 Task: Change the output muxer for elementary stream output to "oumux".
Action: Mouse moved to (145, 41)
Screenshot: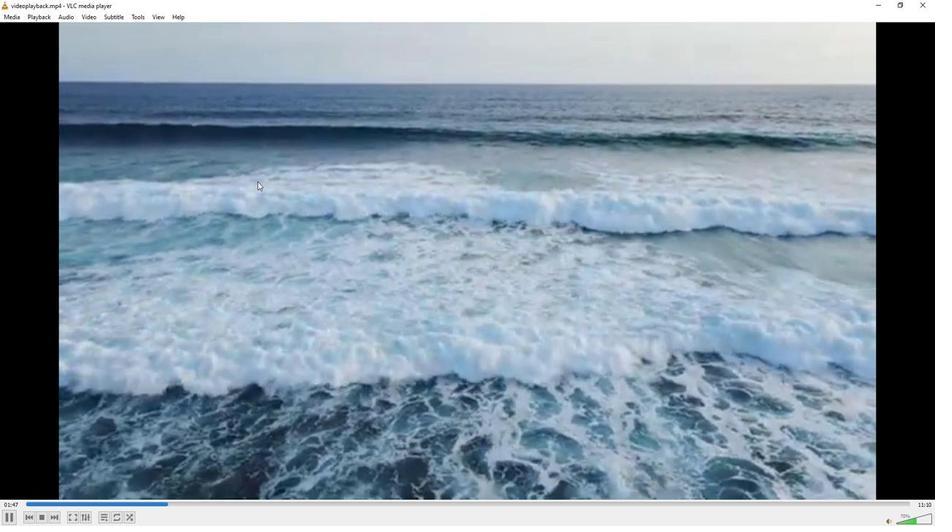 
Action: Mouse pressed left at (145, 41)
Screenshot: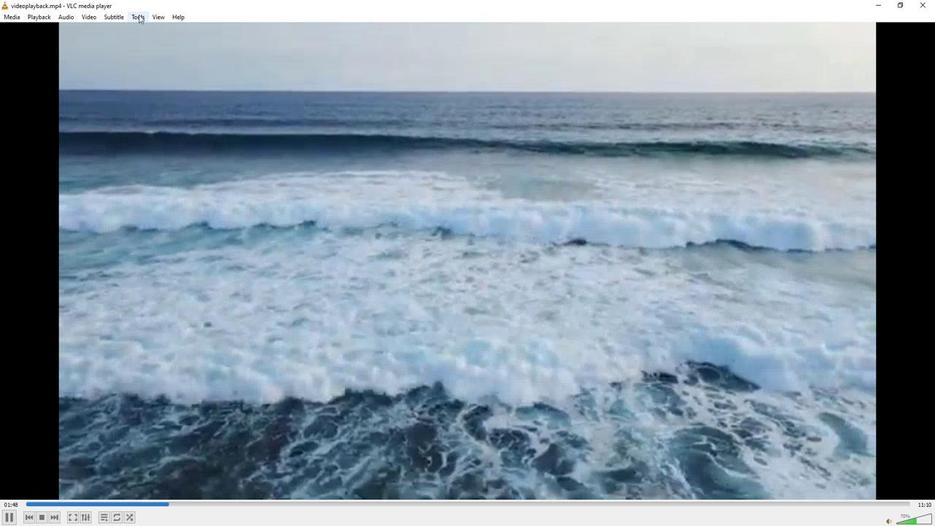 
Action: Mouse moved to (186, 146)
Screenshot: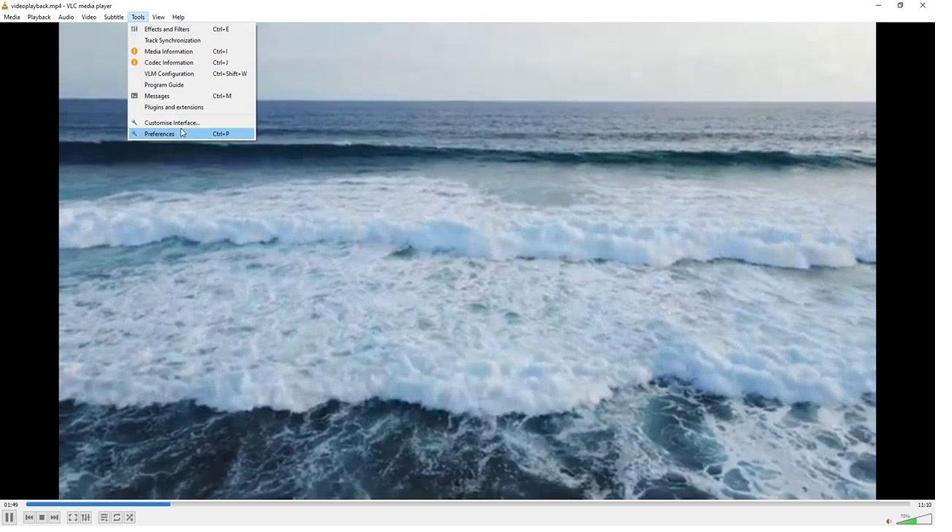 
Action: Mouse pressed left at (186, 146)
Screenshot: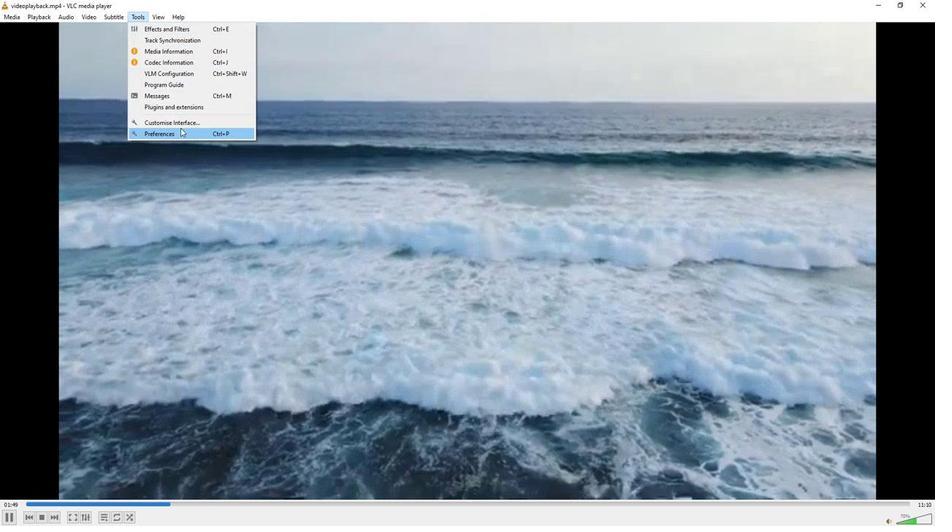 
Action: Mouse moved to (311, 420)
Screenshot: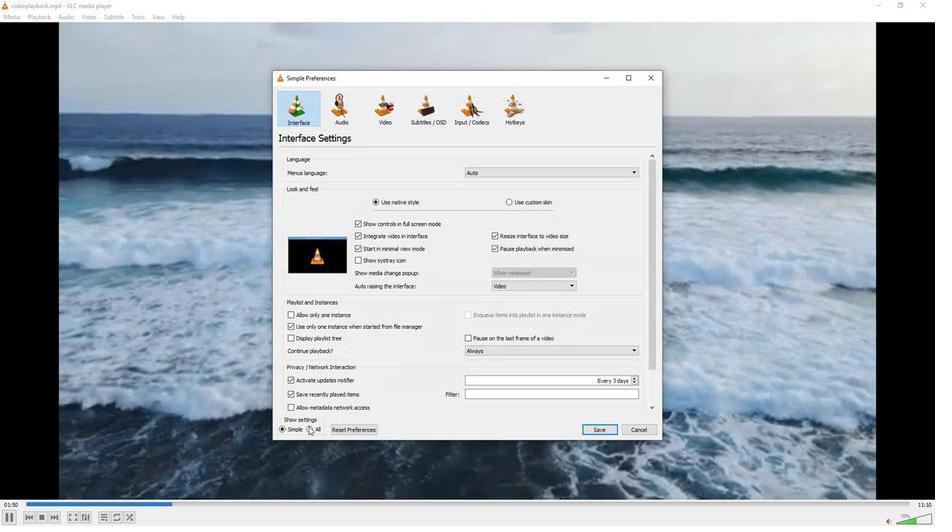 
Action: Mouse pressed left at (311, 420)
Screenshot: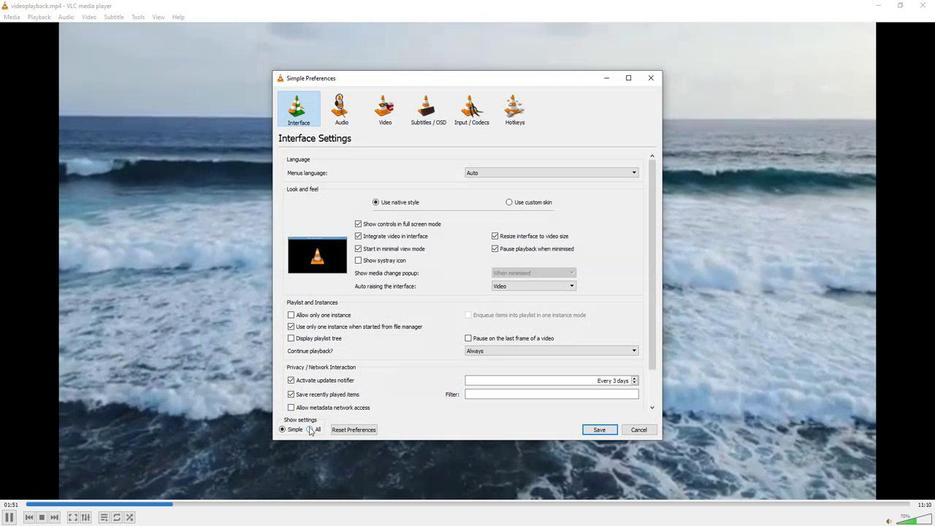 
Action: Mouse moved to (312, 368)
Screenshot: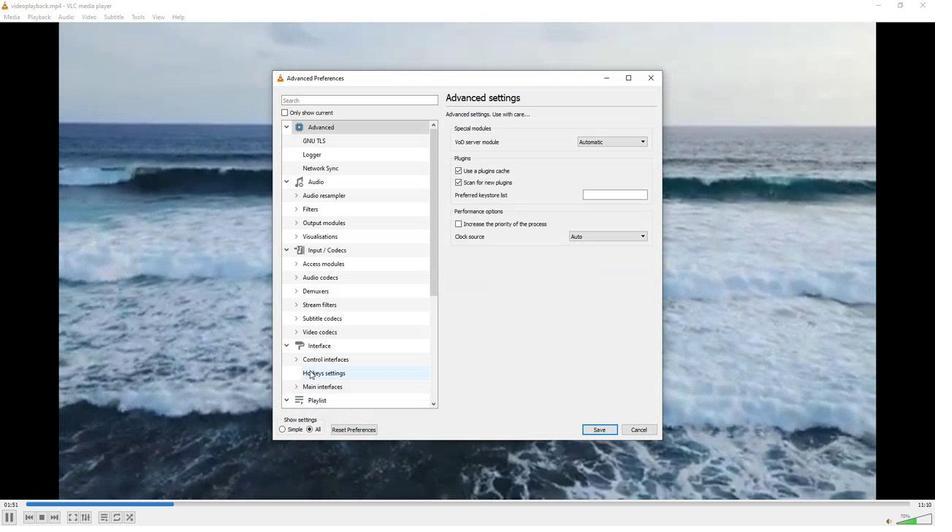 
Action: Mouse scrolled (312, 368) with delta (0, 0)
Screenshot: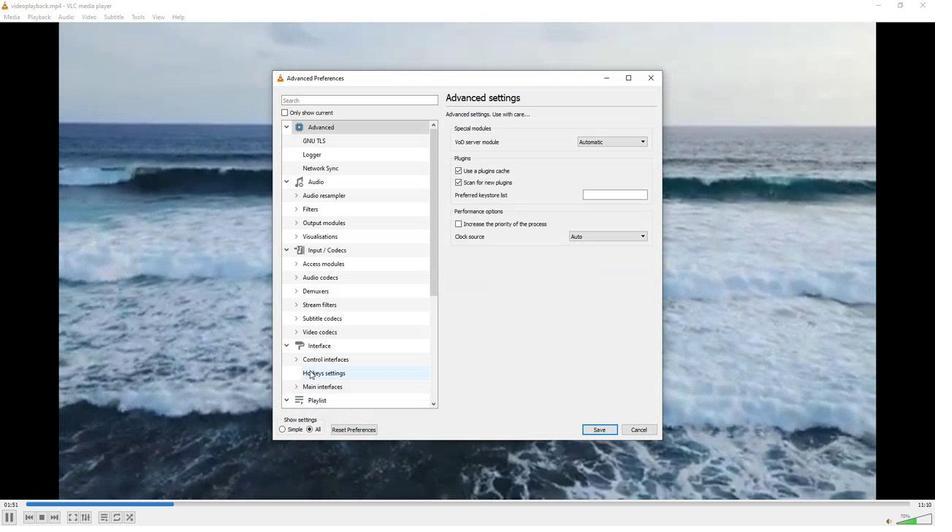 
Action: Mouse moved to (311, 366)
Screenshot: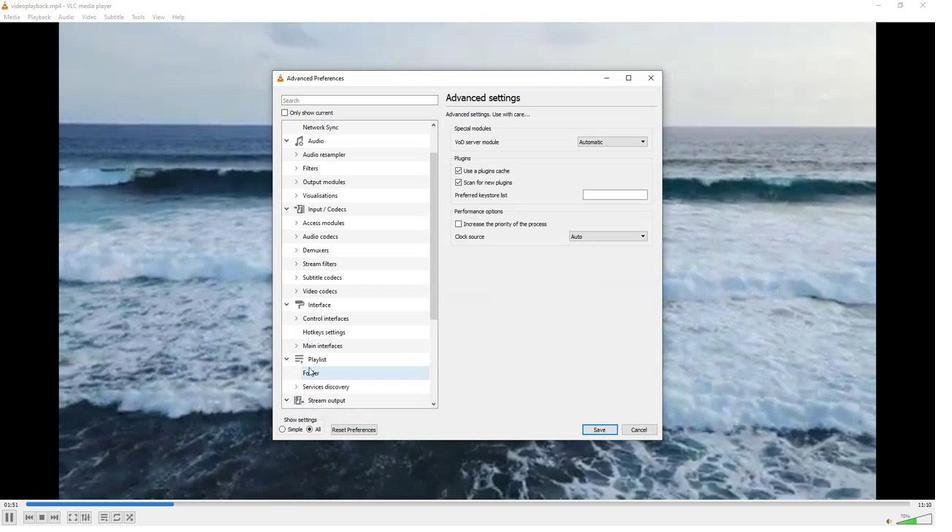 
Action: Mouse scrolled (311, 366) with delta (0, 0)
Screenshot: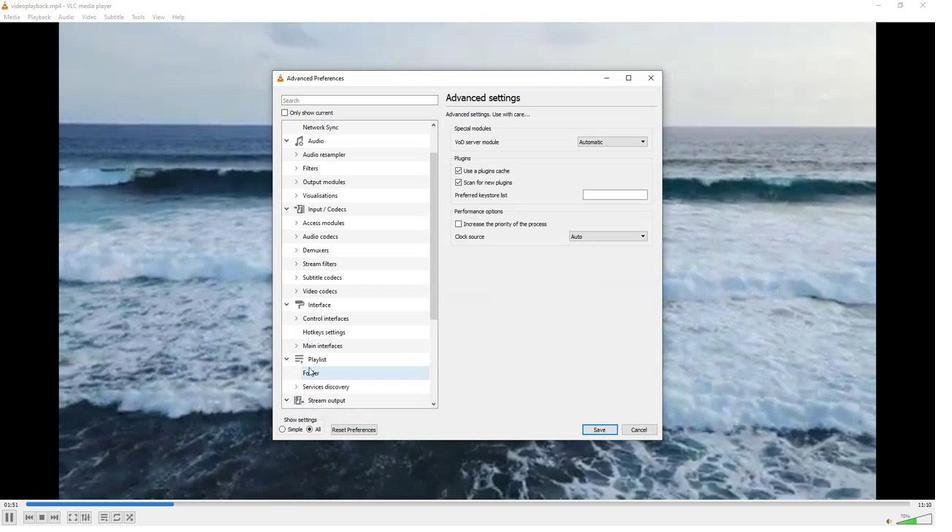 
Action: Mouse moved to (299, 387)
Screenshot: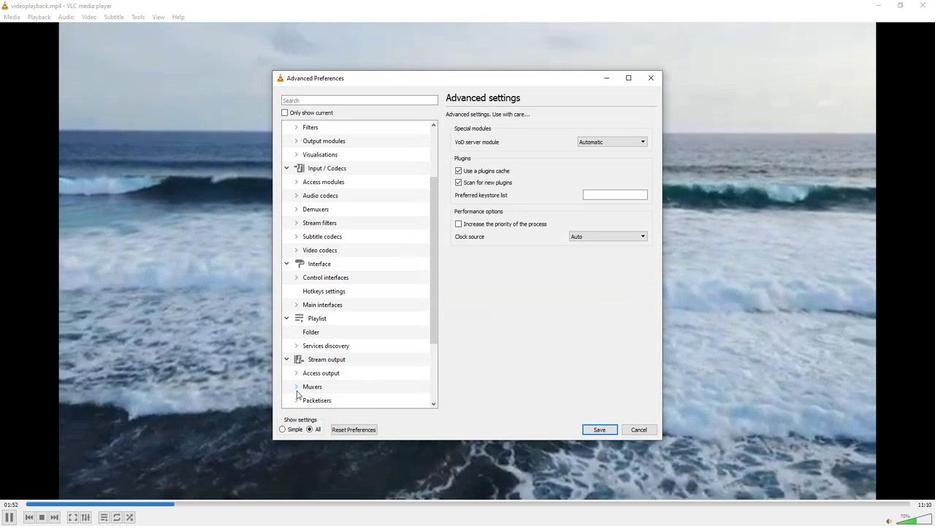 
Action: Mouse pressed left at (299, 387)
Screenshot: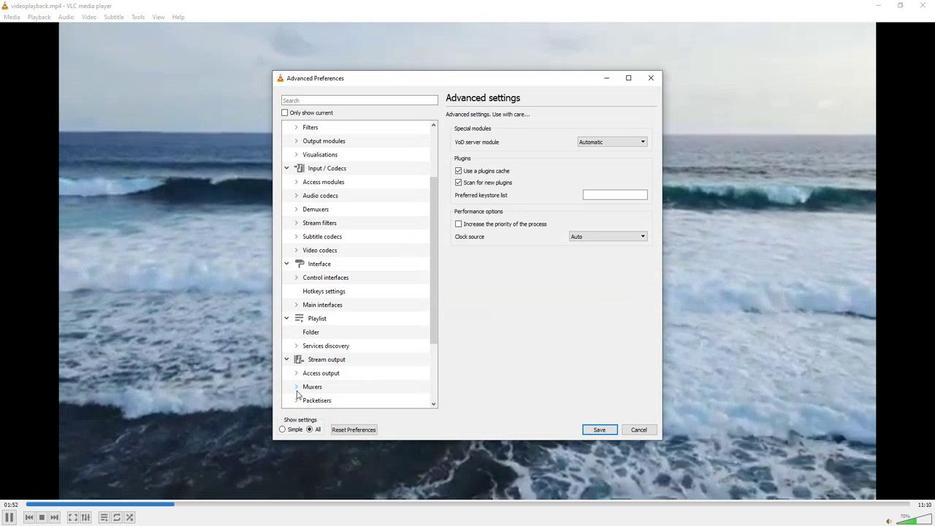 
Action: Mouse moved to (315, 364)
Screenshot: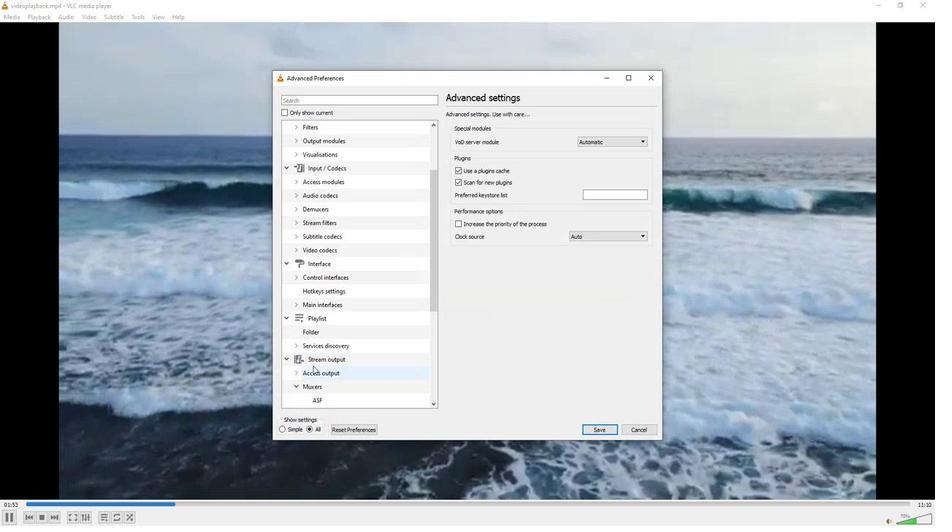 
Action: Mouse scrolled (315, 363) with delta (0, 0)
Screenshot: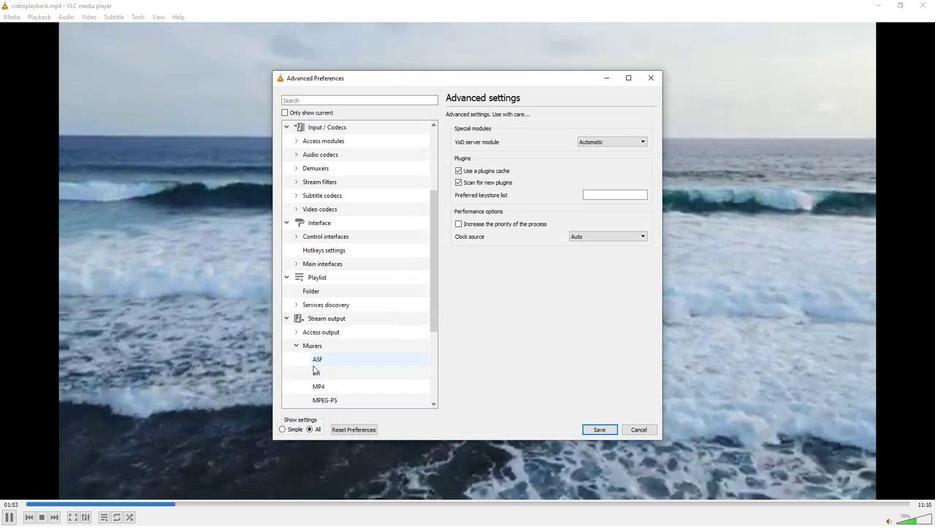 
Action: Mouse scrolled (315, 363) with delta (0, 0)
Screenshot: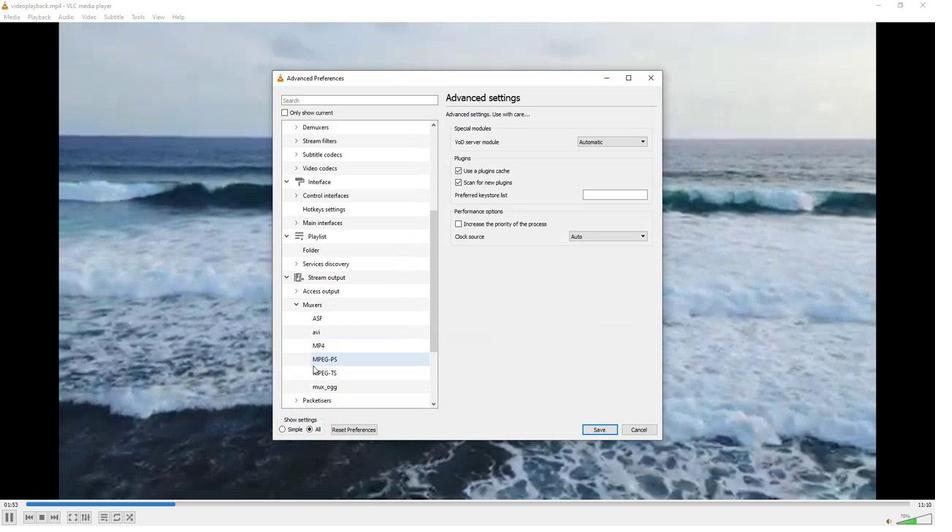 
Action: Mouse moved to (316, 363)
Screenshot: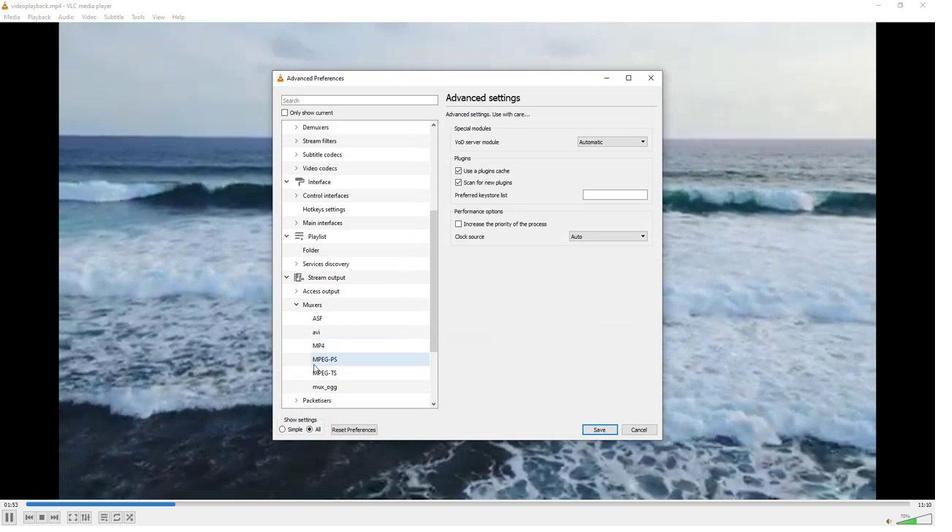 
Action: Mouse scrolled (316, 363) with delta (0, 0)
Screenshot: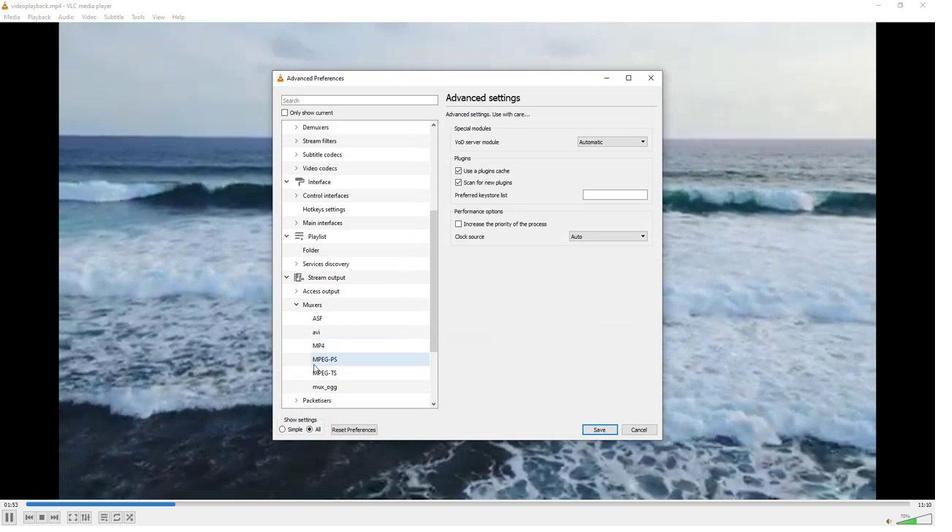 
Action: Mouse moved to (298, 370)
Screenshot: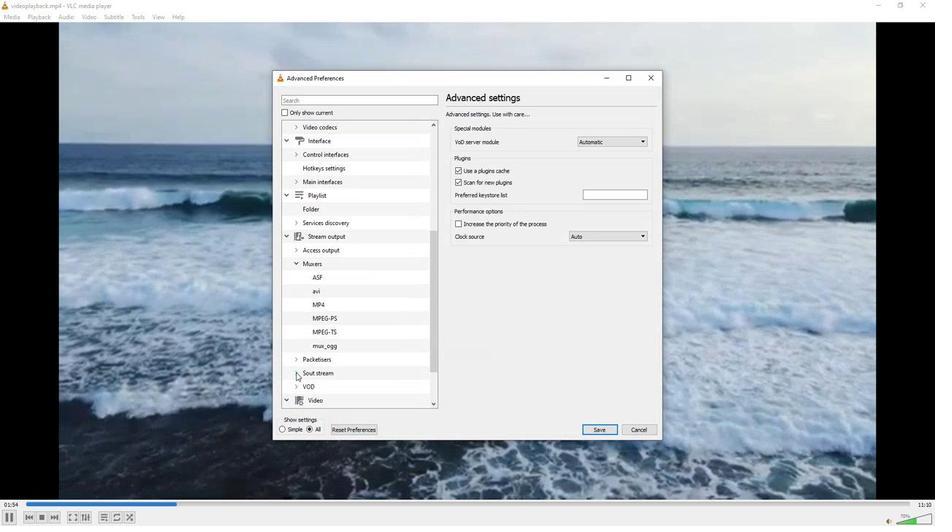 
Action: Mouse pressed left at (298, 370)
Screenshot: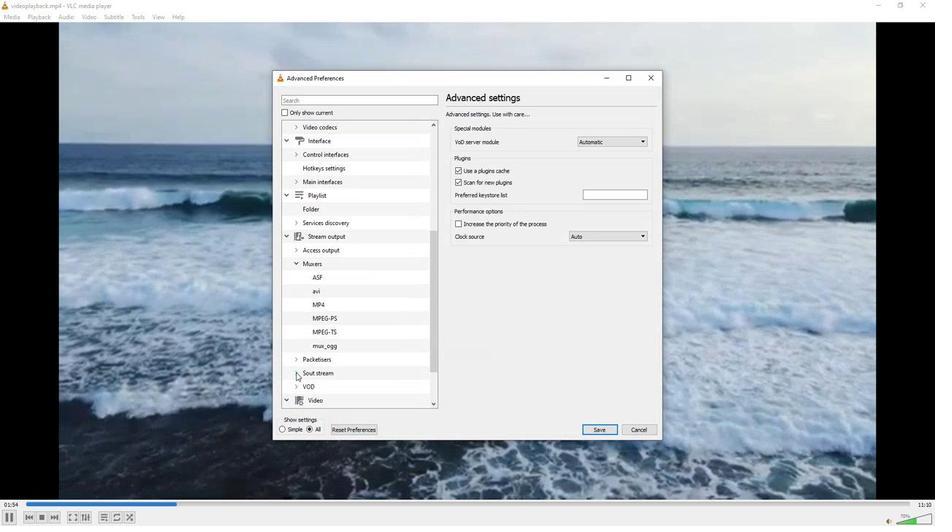 
Action: Mouse moved to (320, 394)
Screenshot: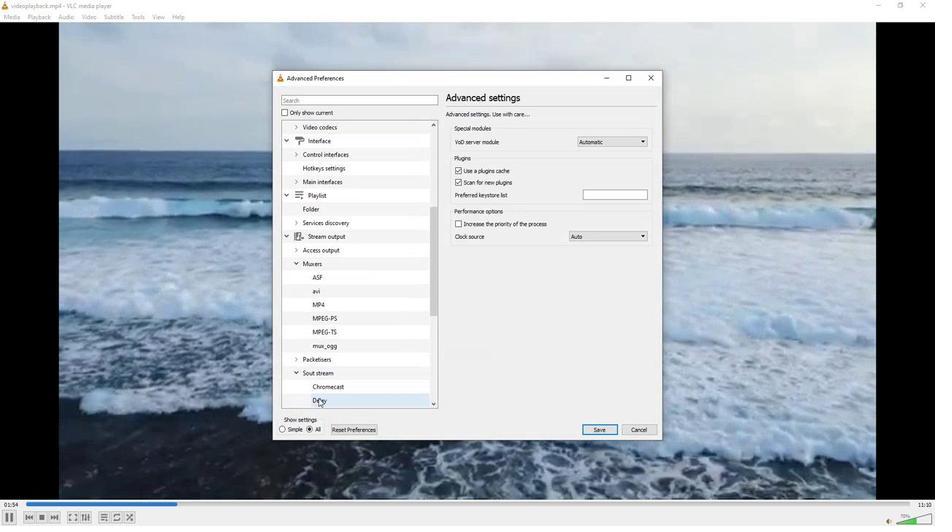 
Action: Mouse scrolled (320, 393) with delta (0, 0)
Screenshot: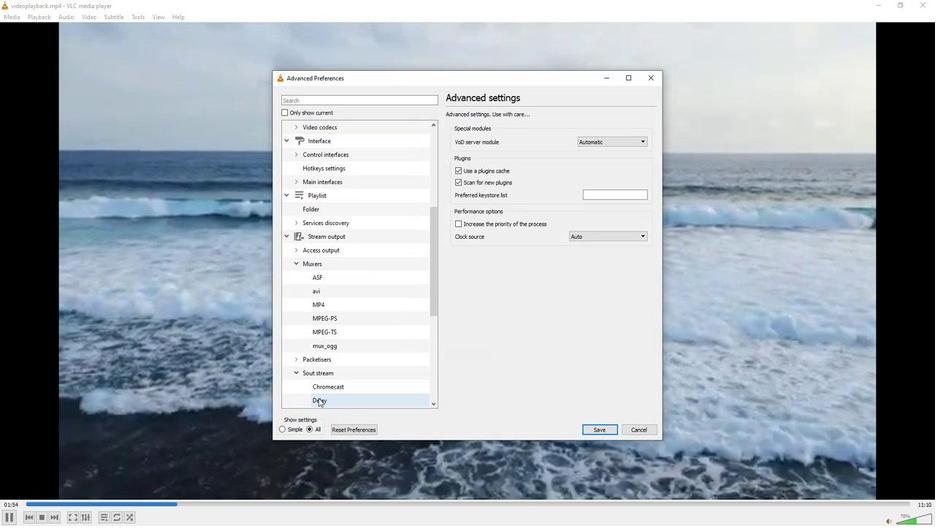 
Action: Mouse moved to (322, 385)
Screenshot: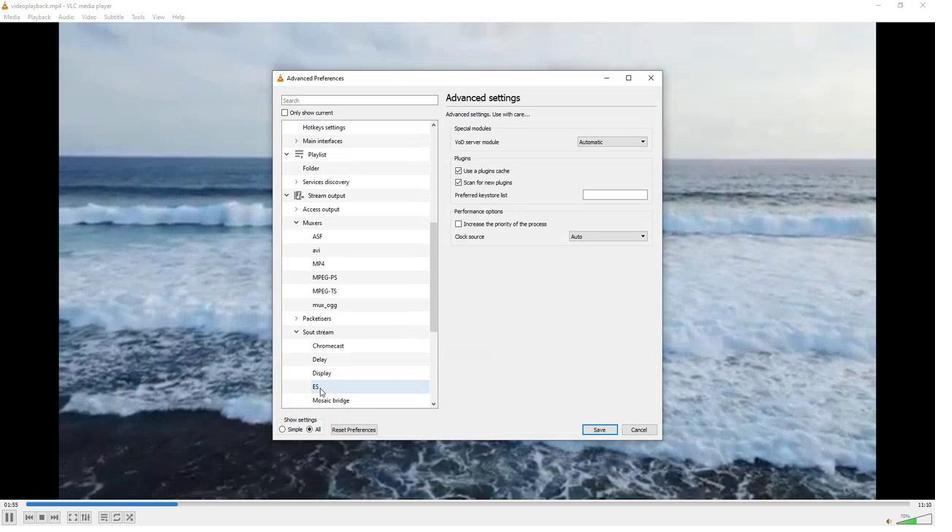 
Action: Mouse pressed left at (322, 385)
Screenshot: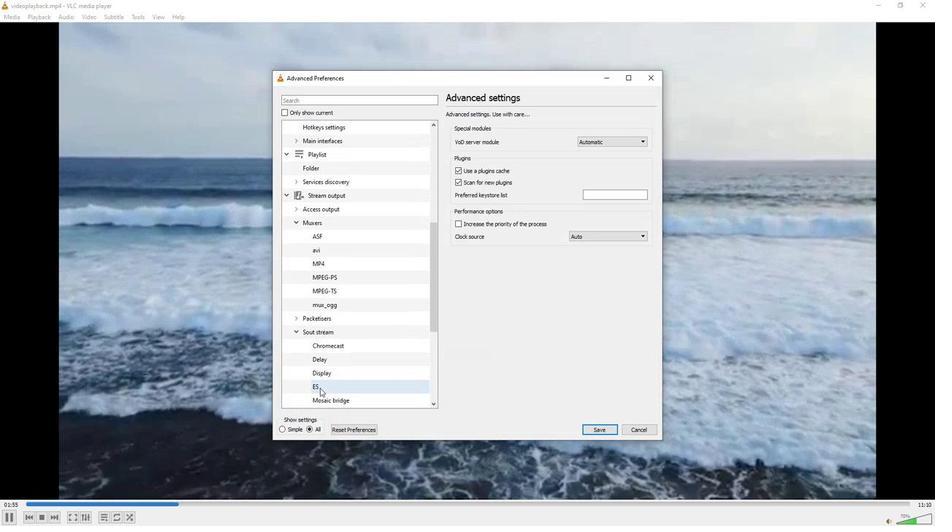 
Action: Mouse moved to (602, 167)
Screenshot: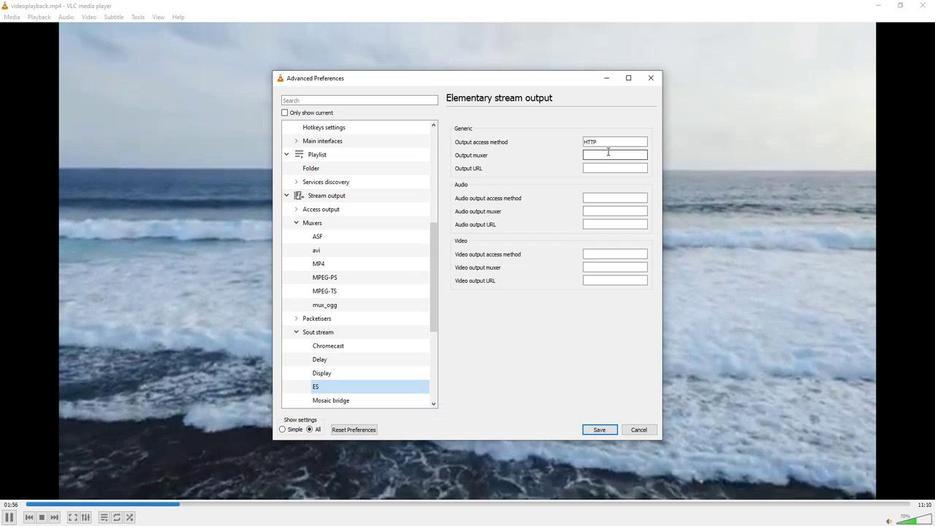 
Action: Mouse pressed left at (602, 167)
Screenshot: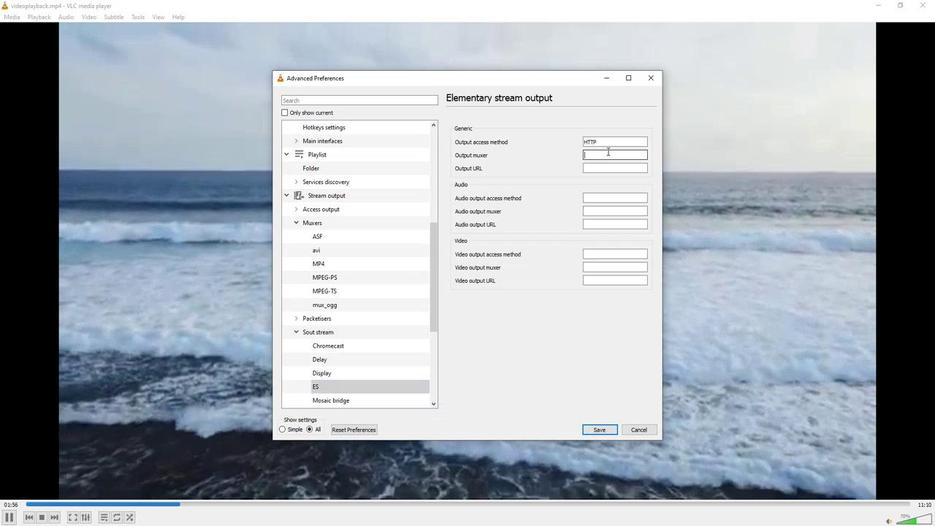 
Action: Mouse moved to (599, 175)
Screenshot: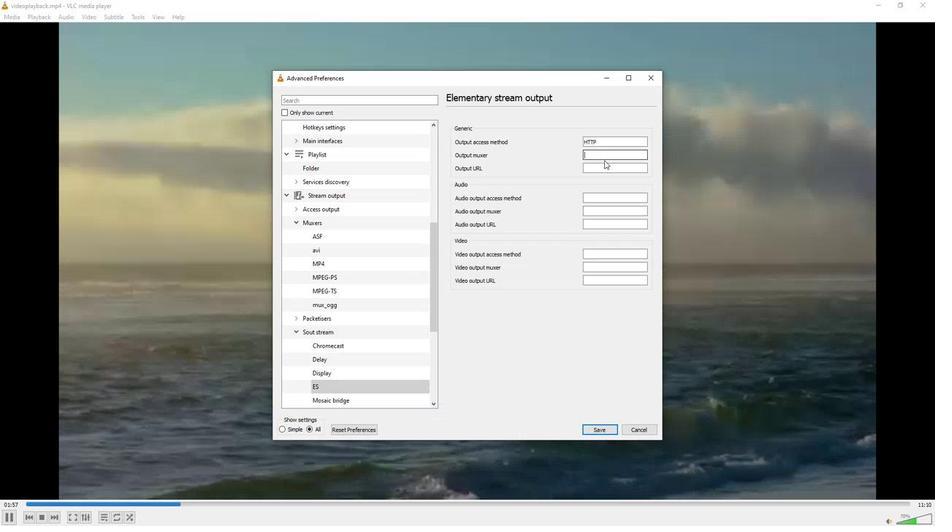 
Action: Key pressed oumux
Screenshot: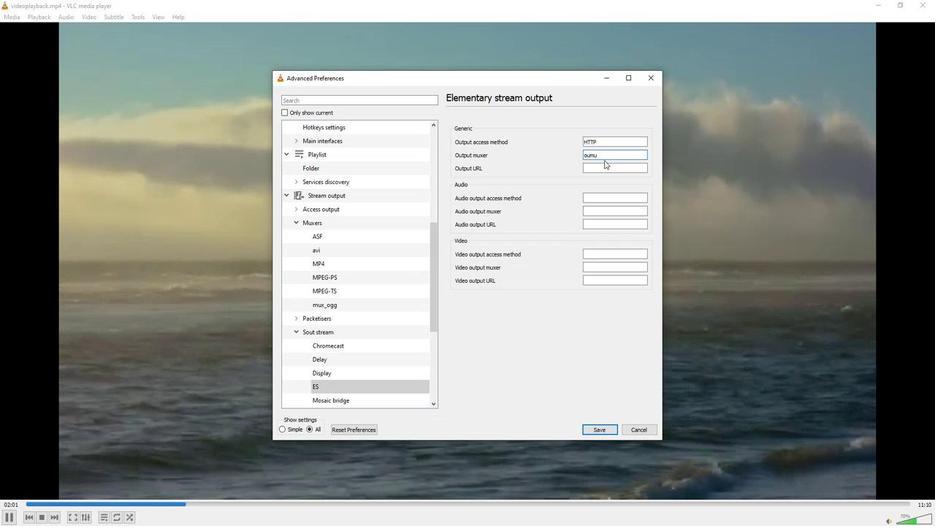 
Action: Mouse moved to (584, 175)
Screenshot: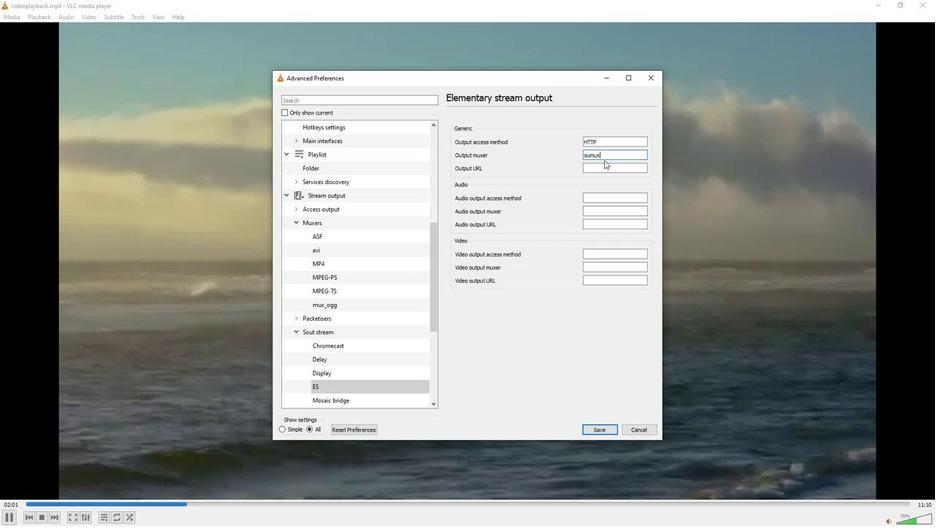 
